 Task: Batch Processing: Create thumbnails for all videos in a folder.
Action: Mouse moved to (730, 720)
Screenshot: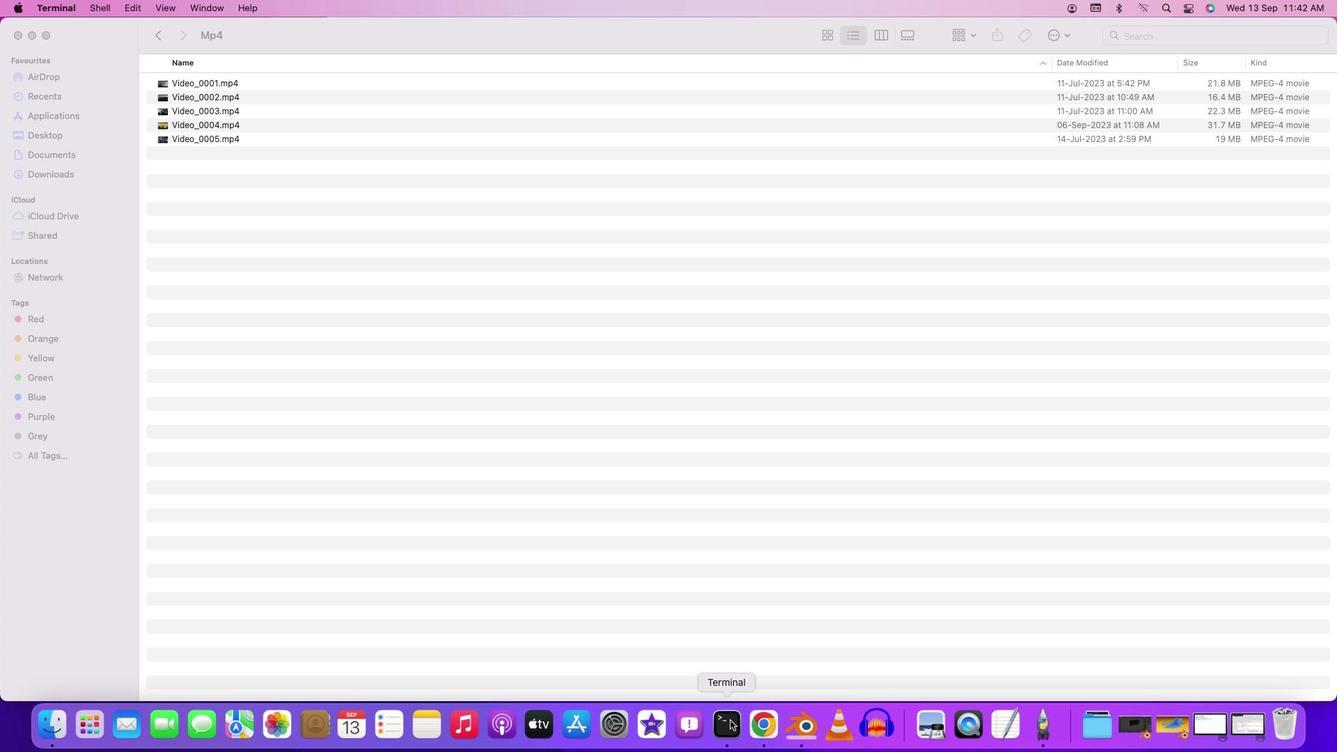 
Action: Mouse pressed right at (730, 720)
Screenshot: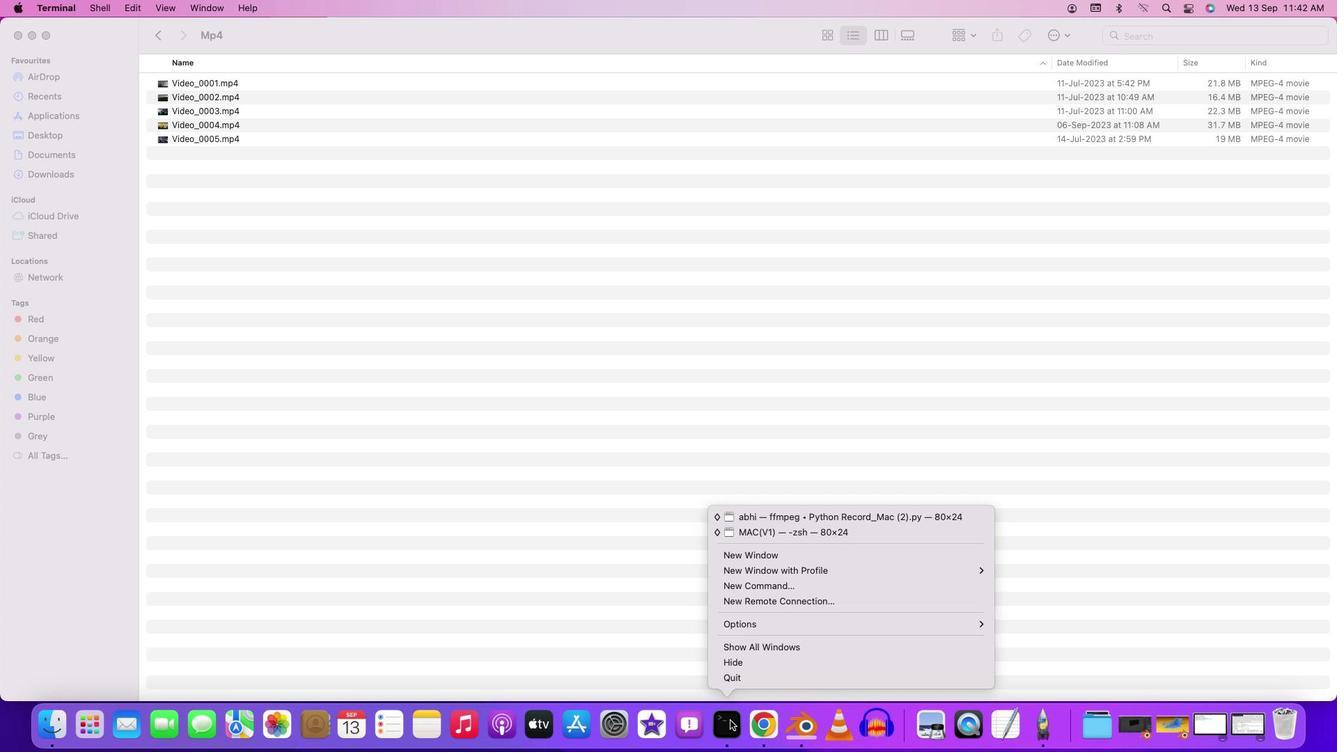 
Action: Mouse moved to (755, 561)
Screenshot: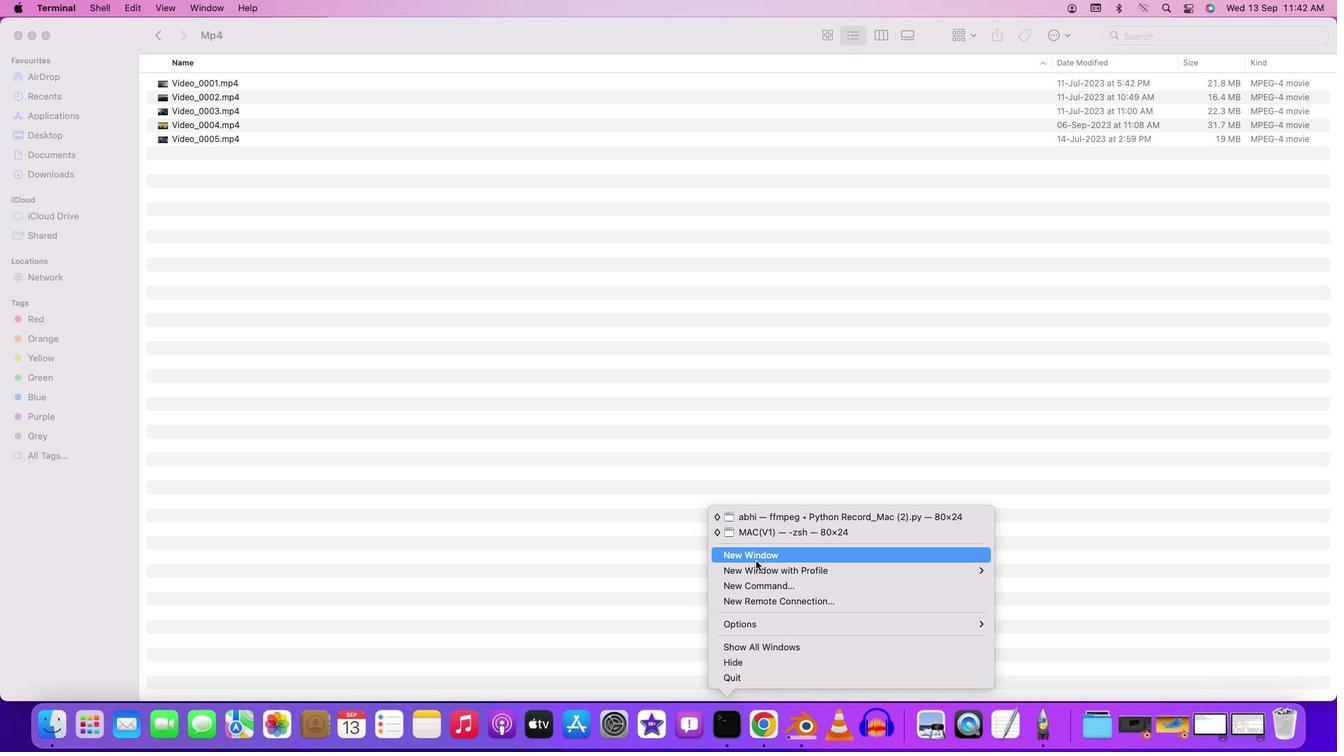 
Action: Mouse pressed left at (755, 561)
Screenshot: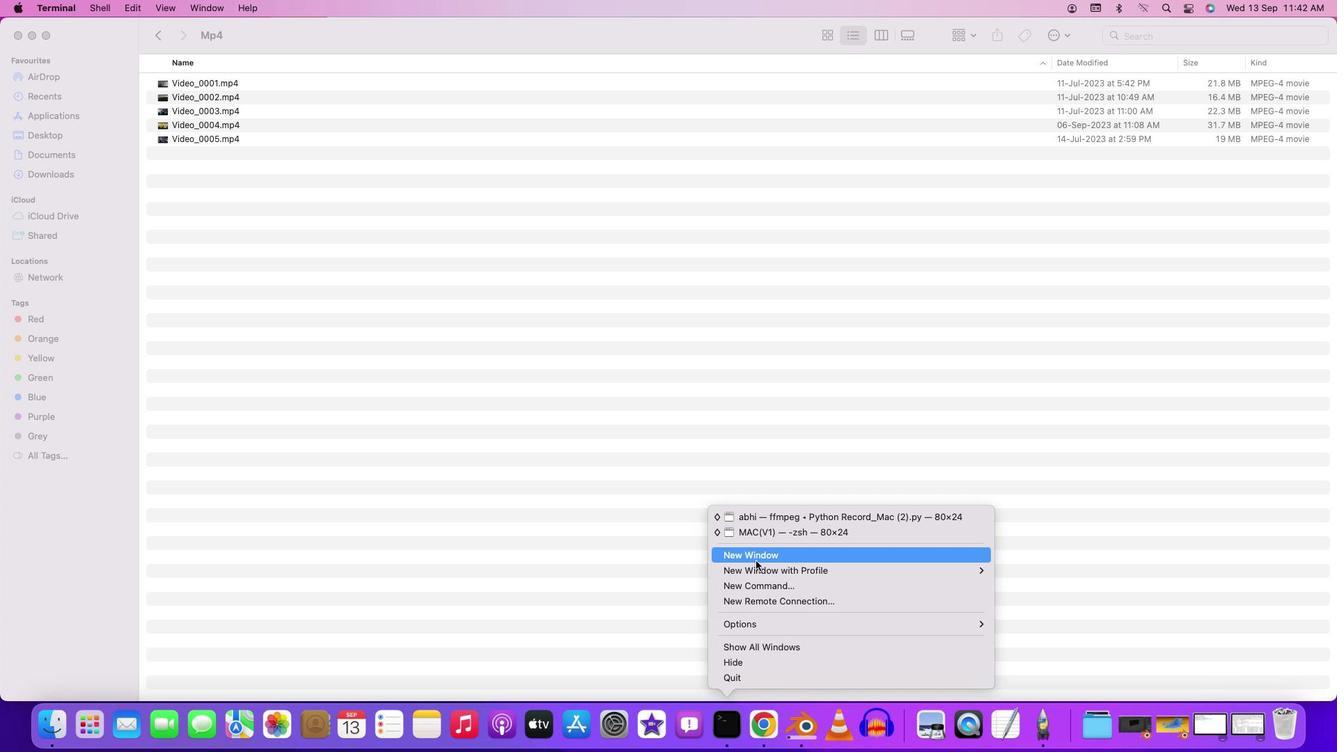 
Action: Key pressed 'c''d'Key.space'd''e''s''k''t''o''p'Key.enter'c''d'Key.space'f''f''m''p''e''g'Key.enter'c''d'Key.spaceKey.shift'B''a''t''c''h'Key.enter'c''d'Key.spaceKey.shift'V''i''d''e''o'Key.enterKey.shift'M''p''4'Key.leftKey.leftKey.leftKey.leftKey.leftKey.leftKey.leftKey.spaceKey.leftKey.leftKey.leftKey.leftKey.leftKey.left'c''d'Key.spaceKey.backspaceKey.rightKey.rightKey.rightKey.rightKey.rightKey.enter'f''o''r'Key.space'f''i''l''e'Key.space'i''n'Key.spaceKey.shift'*''.''m''p''4'Key.rightKey.leftKey.leftKey.leftKey.leftKey.leftKey.leftKey.leftKey.leftKey.leftKey.leftKey.leftKey.leftKey.leftKey.rightKey.rightKey.rightKey.rightKey.rightKey.rightKey.rightKey.rightKey.rightKey.rightKey.rightKey.rightKey.rightKey.rightKey.shift';'Key.space'd''o'Key.space'f''f''m''p''e''g'Key.space'-''i'Key.spaceKey.shift'"'Key.shift'$''f''i''l''e'Key.shift'"'Key.space'-''s''s'Key.space'0''0'Key.shift':''0''0'Key.shift':''0''5'Key.space'-''v''f''r''a''m''e''s'Key.space'1'Key.spaceKey.shift'"'Key.shift'$'Key.shift'{''f''i''l''e'Key.shift'%''.'Key.shift'*'Key.shift'}'Key.leftKey.leftKey.leftKey.leftKey.leftKey.leftKey.leftKey.leftKey.leftKey.leftKey.leftKey.rightKey.rightKey.leftKey.rightKey.rightKey.rightKey.rightKey.rightKey.rightKey.rightKey.rightKey.rightKey.rightKey.rightKey.shift'_''t''h''u''m''b''n''a''i''l''.''p''n''g'Key.shift'"'Key.backspaceKey.shift'"'Key.leftKey.leftKey.leftKey.rightKey.rightKey.right';''d''o''n''e'Key.leftKey.leftKey.leftKey.leftKey.leftKey.leftKey.leftKey.leftKey.leftKey.leftKey.leftKey.leftKey.leftKey.leftKey.leftKey.leftKey.rightKey.rightKey.rightKey.rightKey.rightKey.rightKey.rightKey.rightKey.rightKey.rightKey.rightKey.rightKey.rightKey.rightKey.rightKey.rightKey.enter
Screenshot: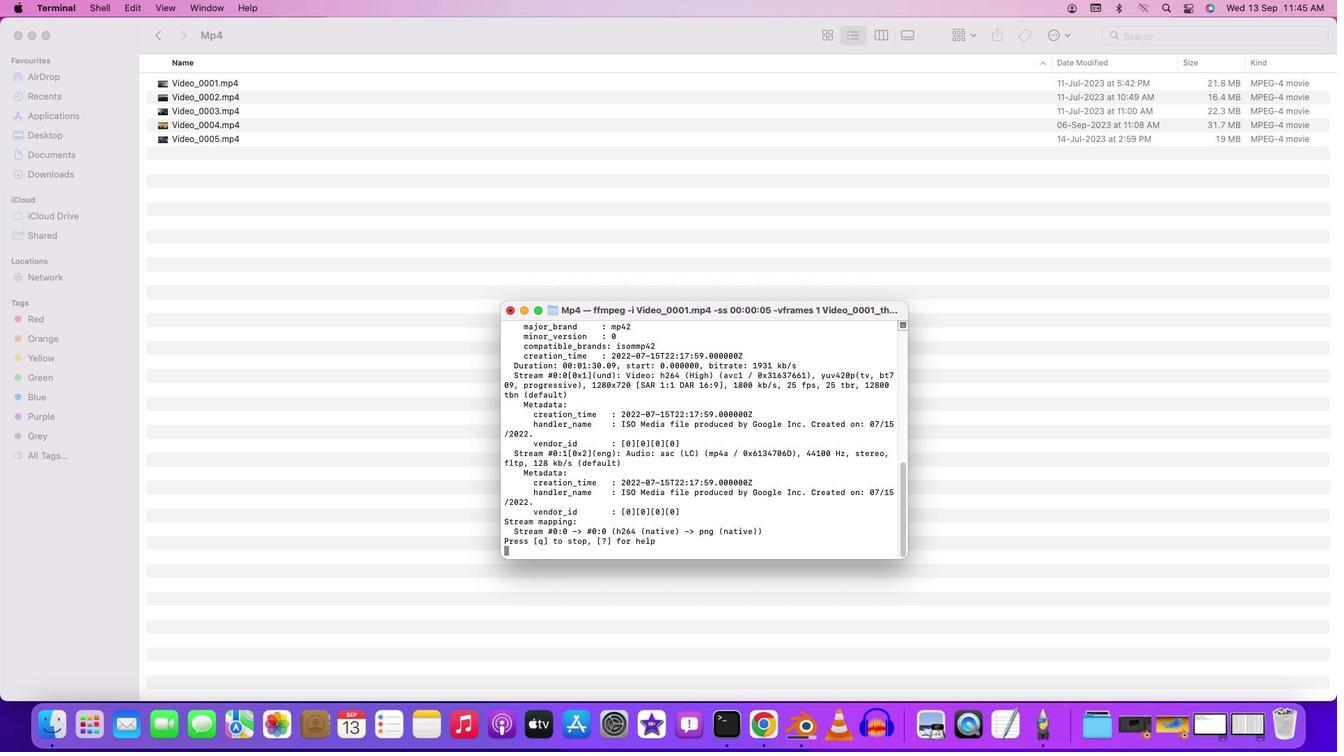 
Action: Mouse moved to (624, 550)
Screenshot: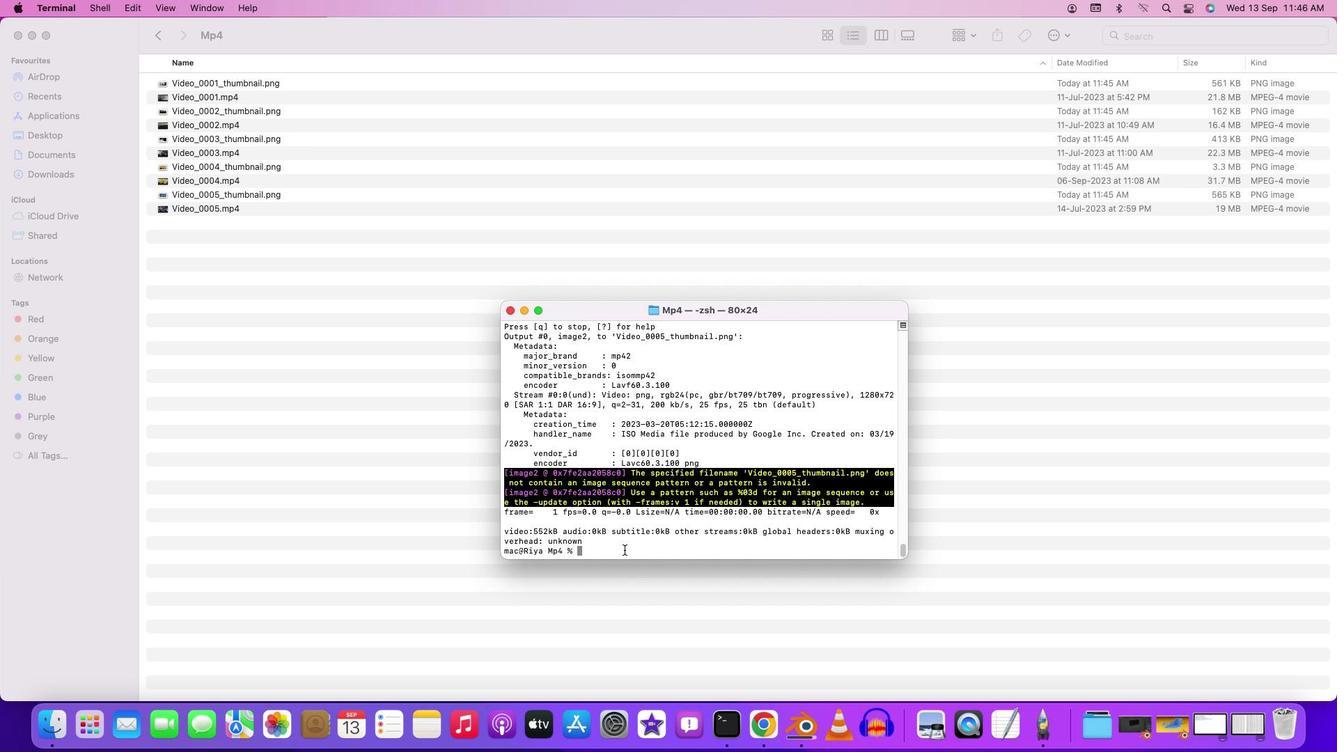 
Action: Mouse pressed left at (624, 550)
Screenshot: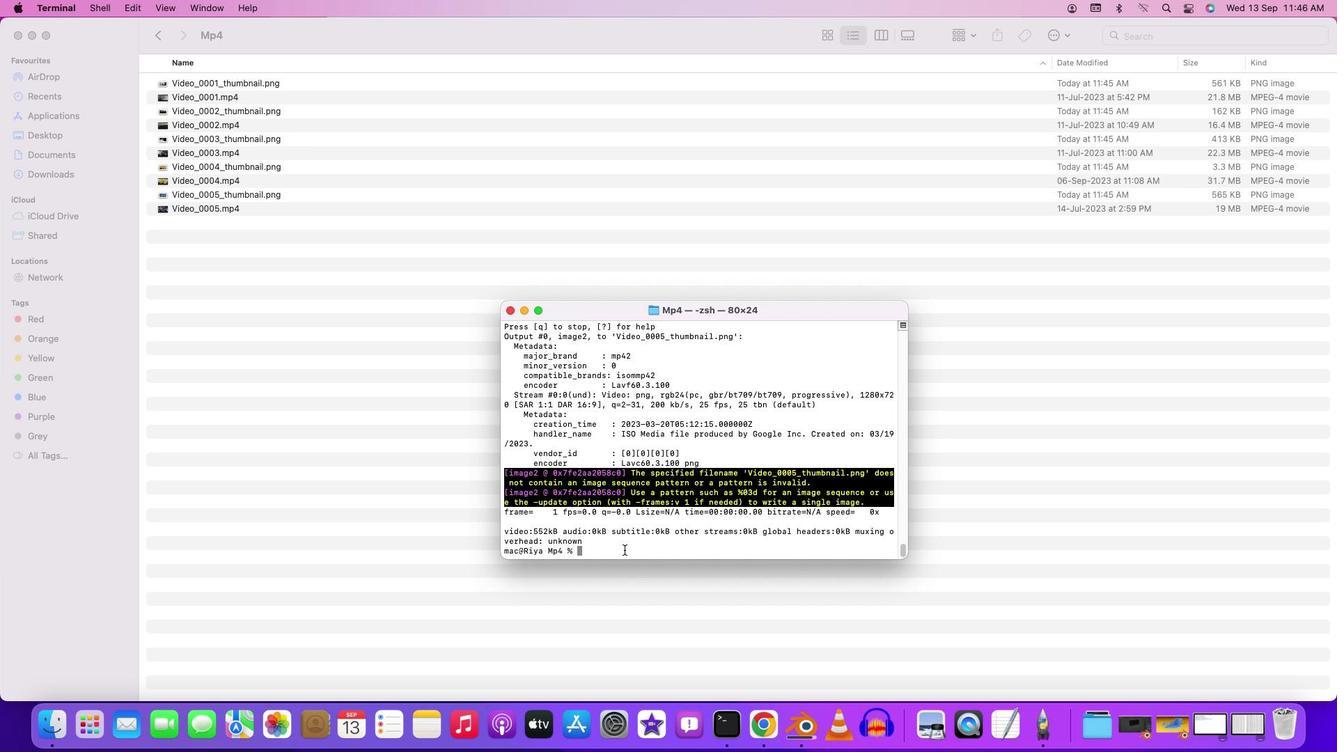 
